 Task: Change the rotation the text "Digital dependence fuels the social dilemma" to rotate down.
Action: Mouse moved to (373, 211)
Screenshot: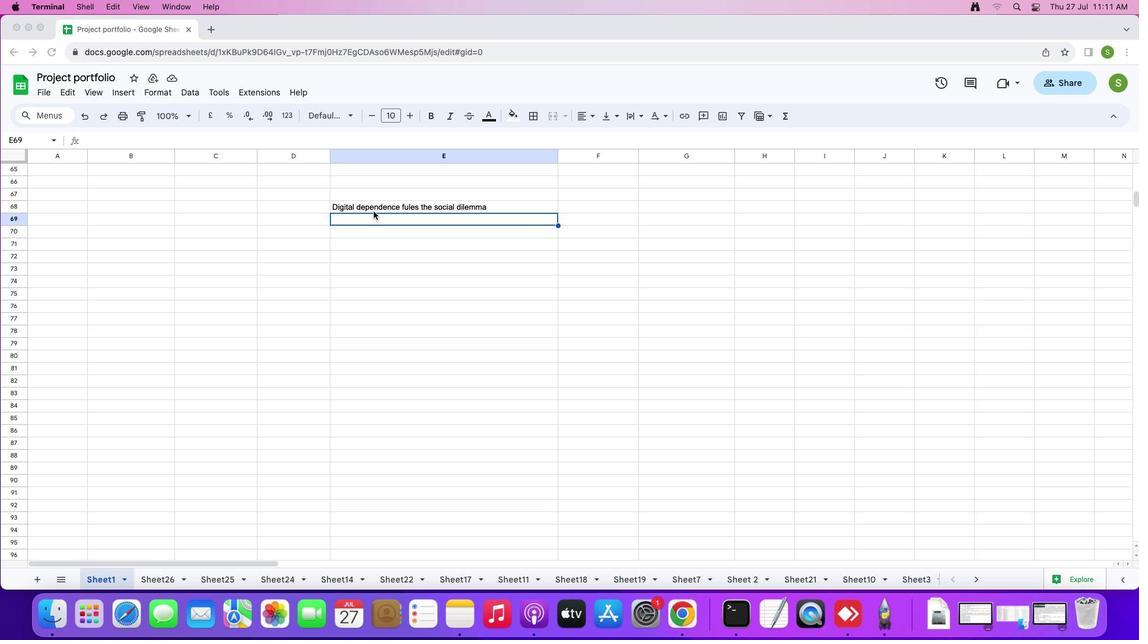
Action: Mouse pressed left at (373, 211)
Screenshot: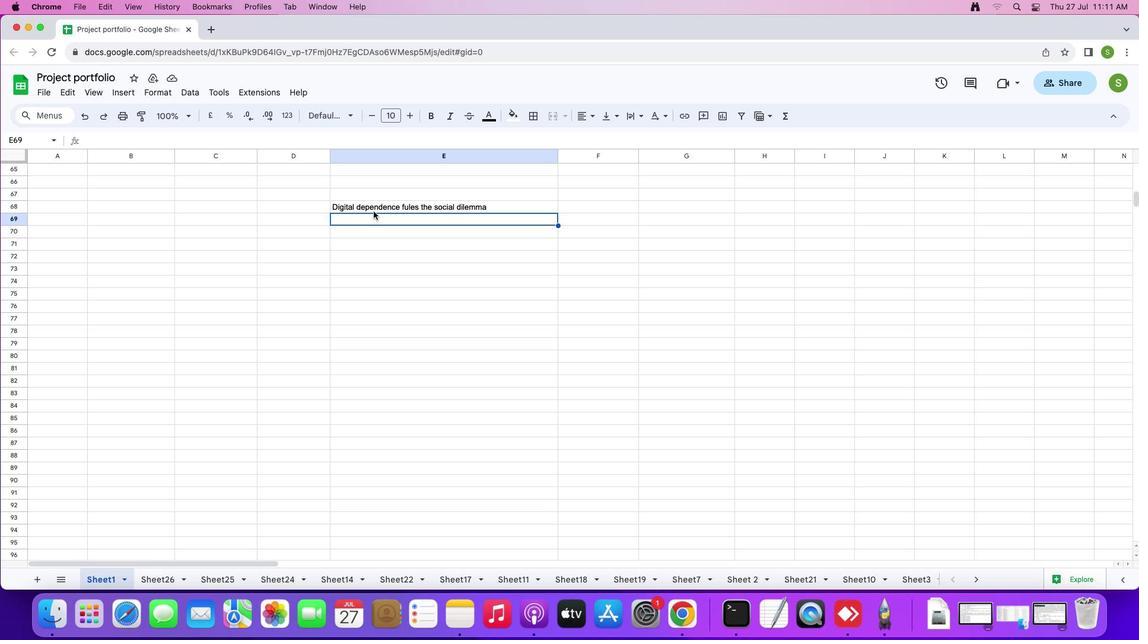 
Action: Mouse moved to (377, 207)
Screenshot: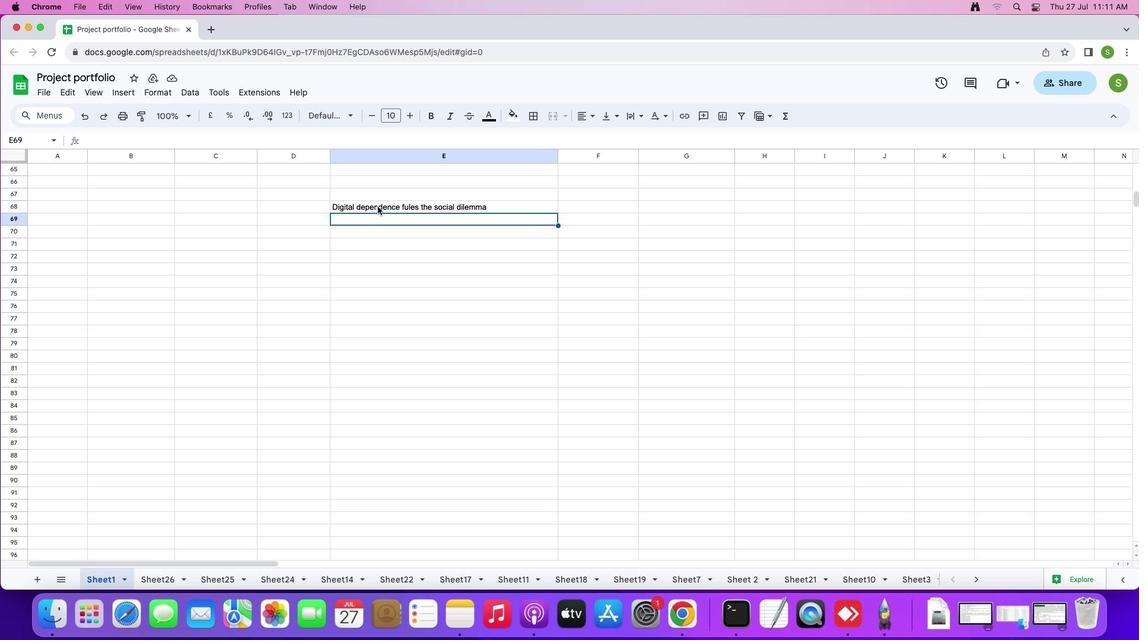 
Action: Mouse pressed left at (377, 207)
Screenshot: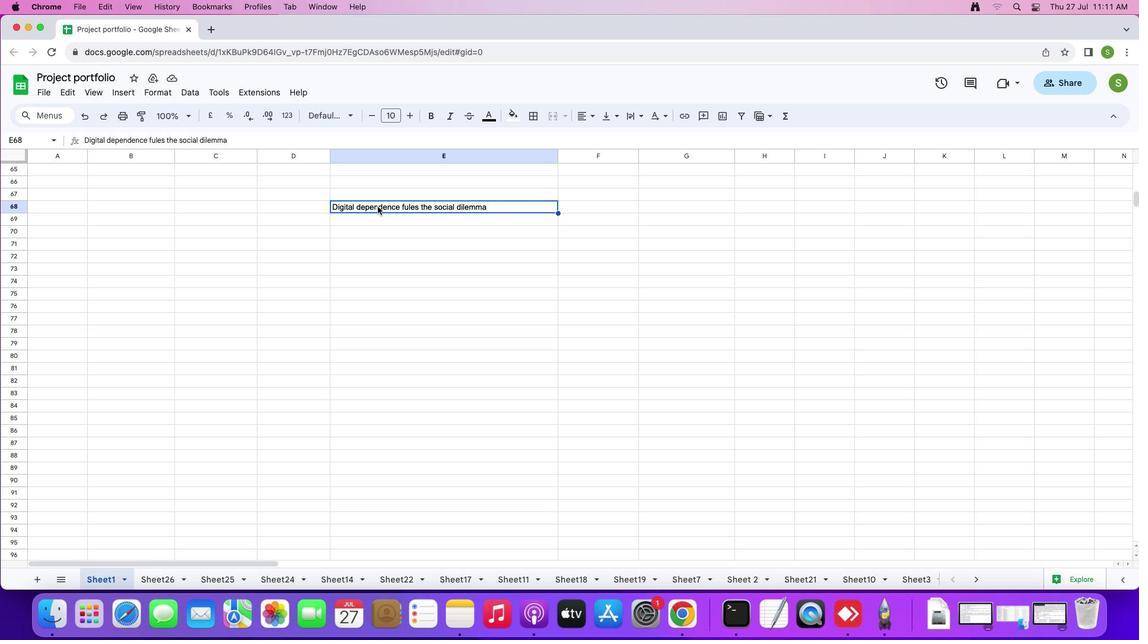 
Action: Mouse moved to (668, 110)
Screenshot: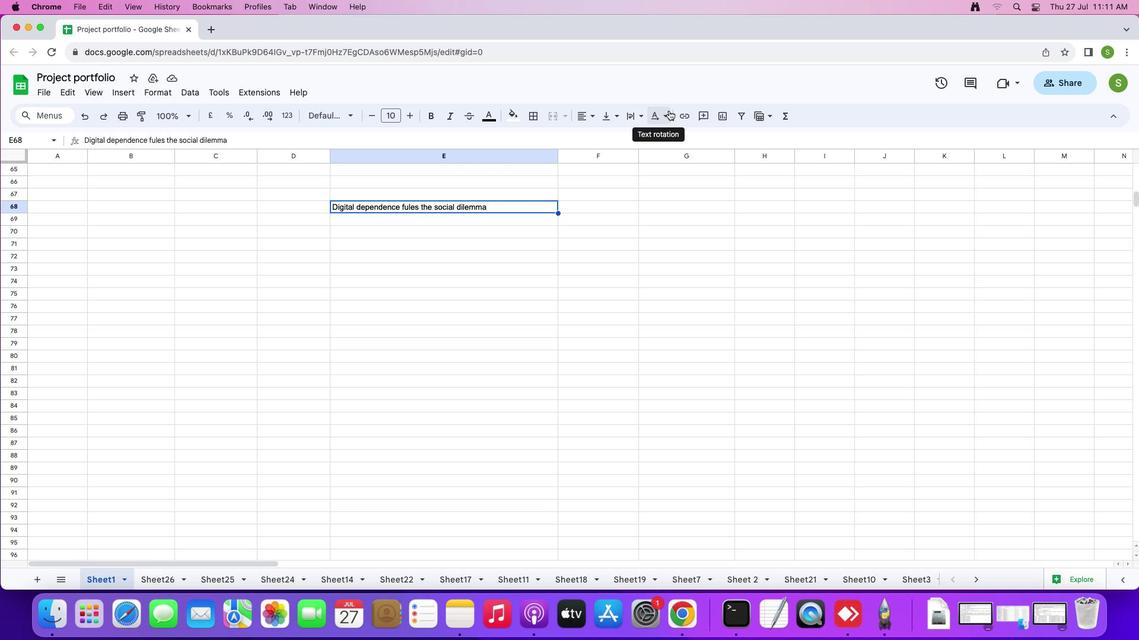 
Action: Mouse pressed left at (668, 110)
Screenshot: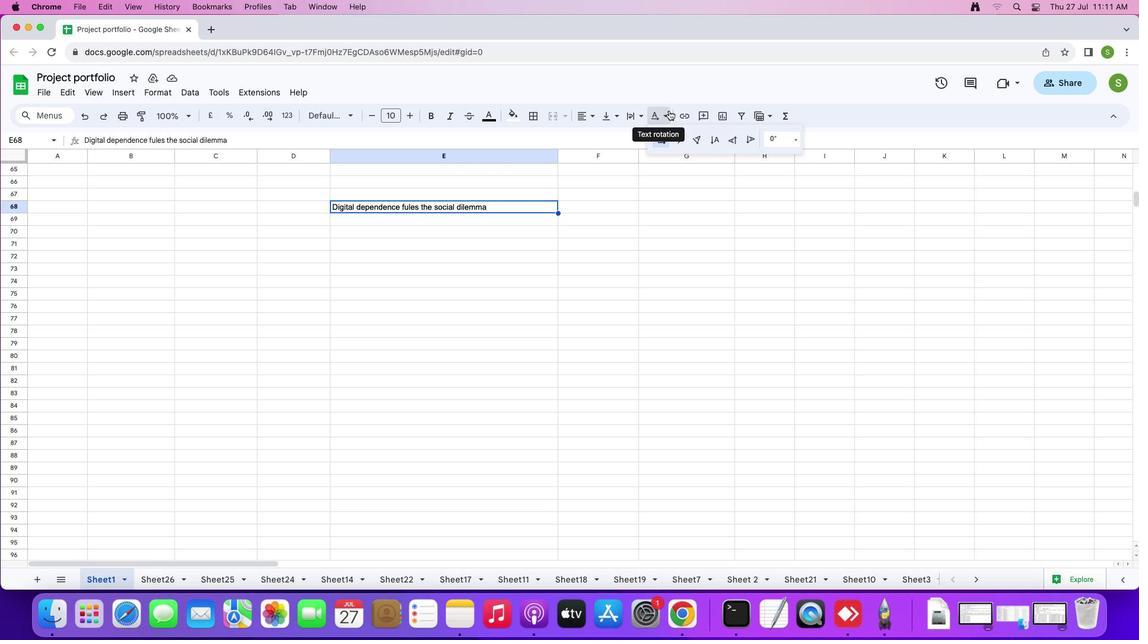 
Action: Mouse moved to (749, 137)
Screenshot: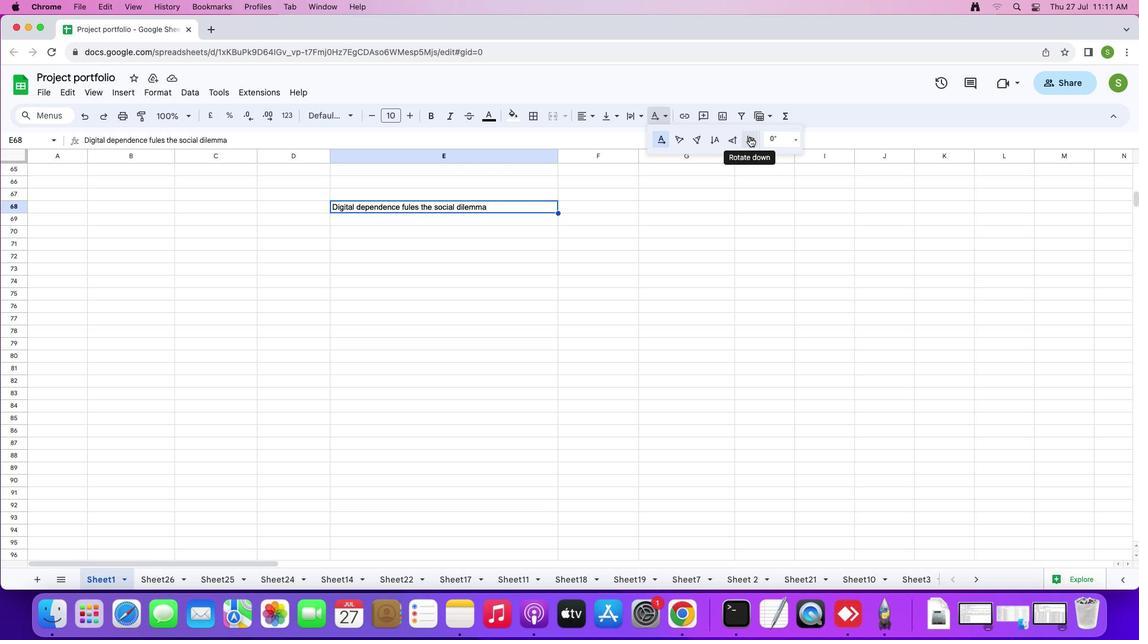 
Action: Mouse pressed left at (749, 137)
Screenshot: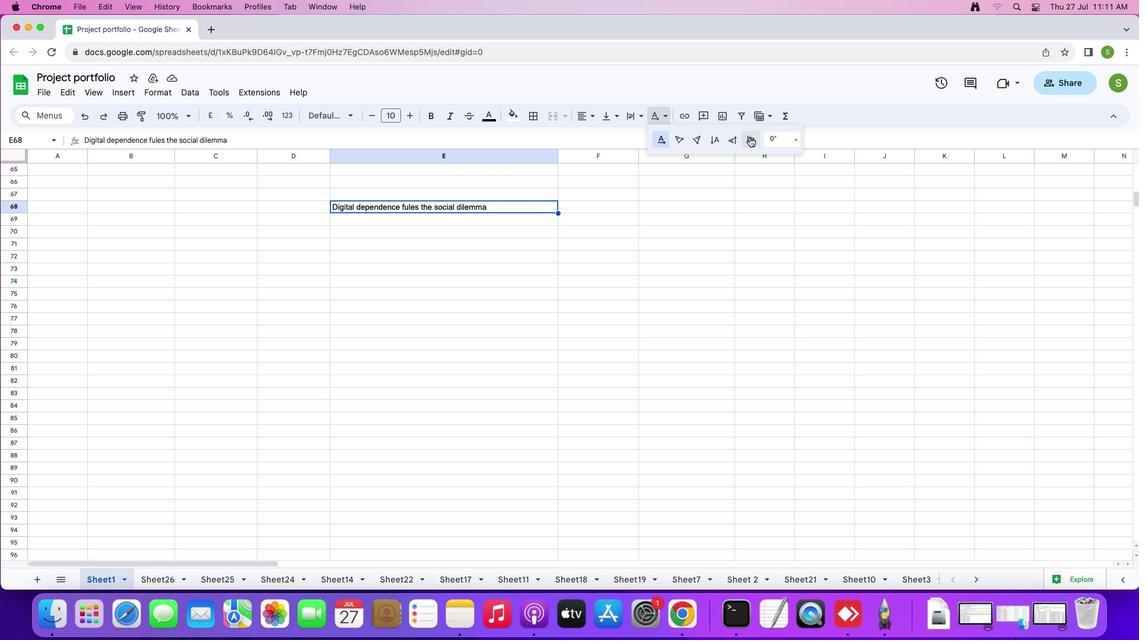 
